 Task: select the column and use the randomize range.
Action: Mouse pressed left at (294, 527)
Screenshot: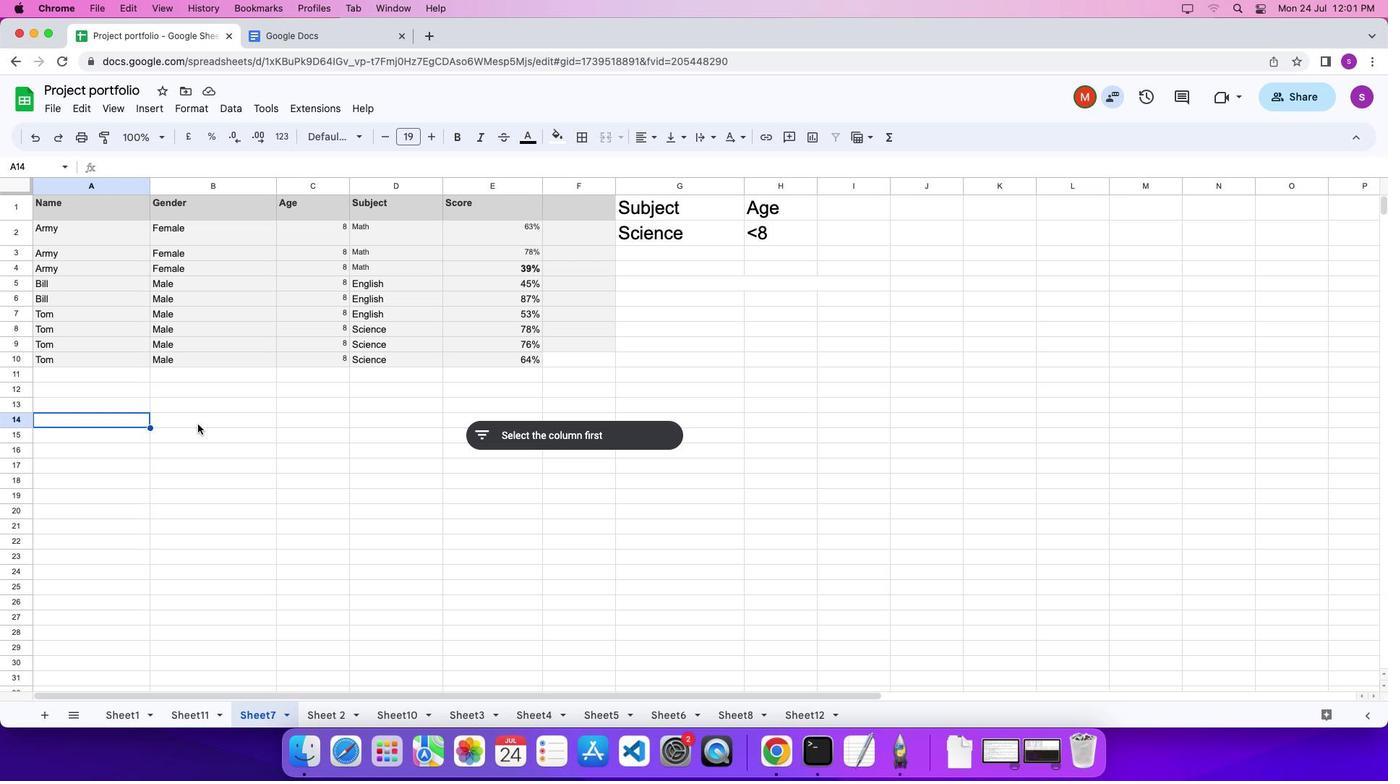 
Action: Mouse moved to (67, 209)
Screenshot: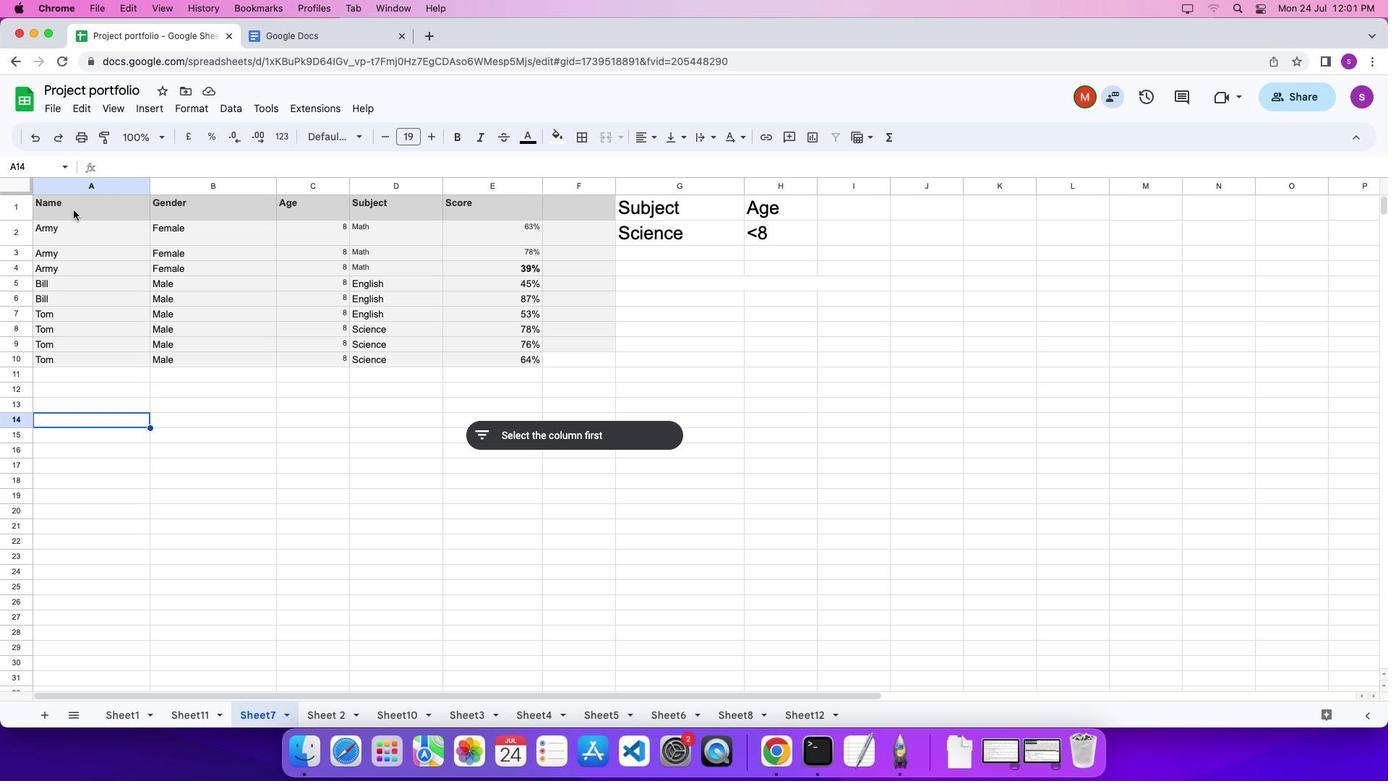 
Action: Mouse pressed left at (67, 209)
Screenshot: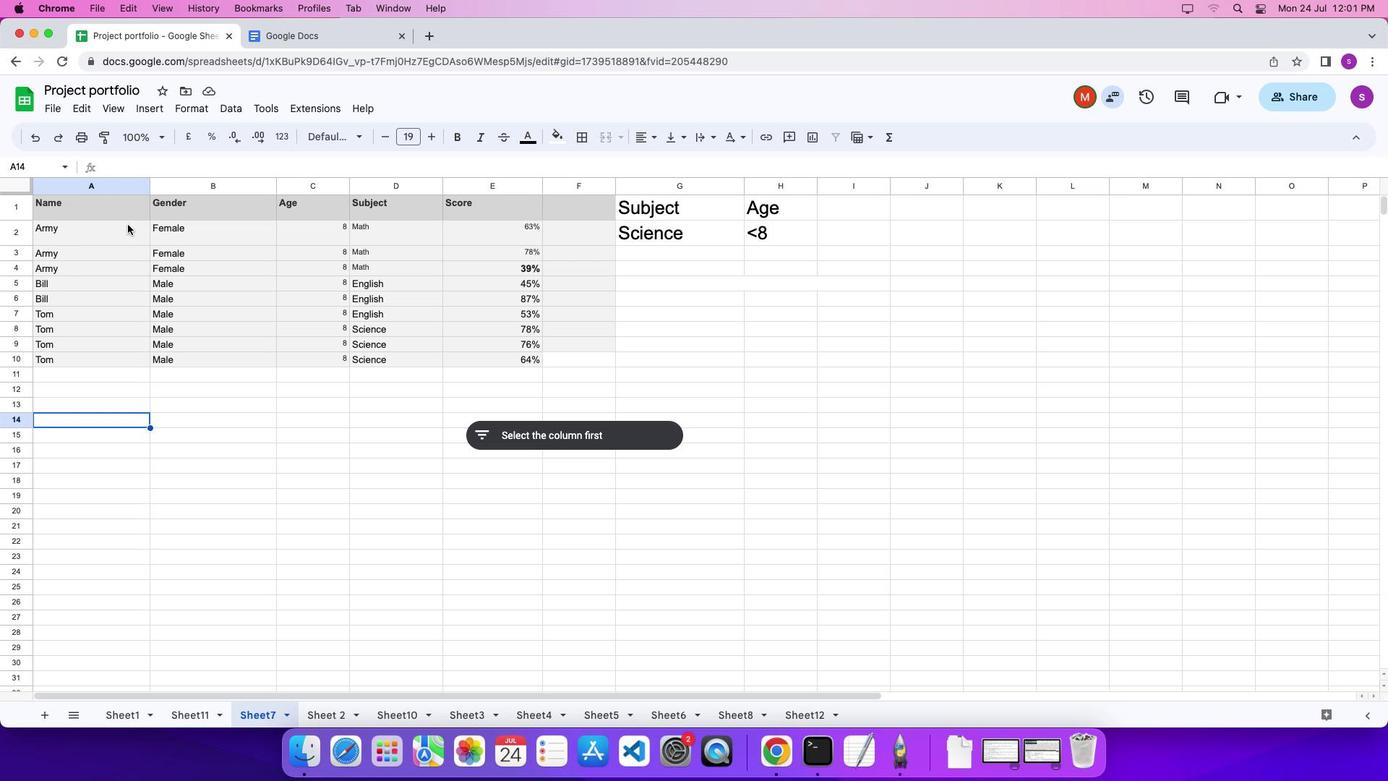 
Action: Mouse moved to (240, 109)
Screenshot: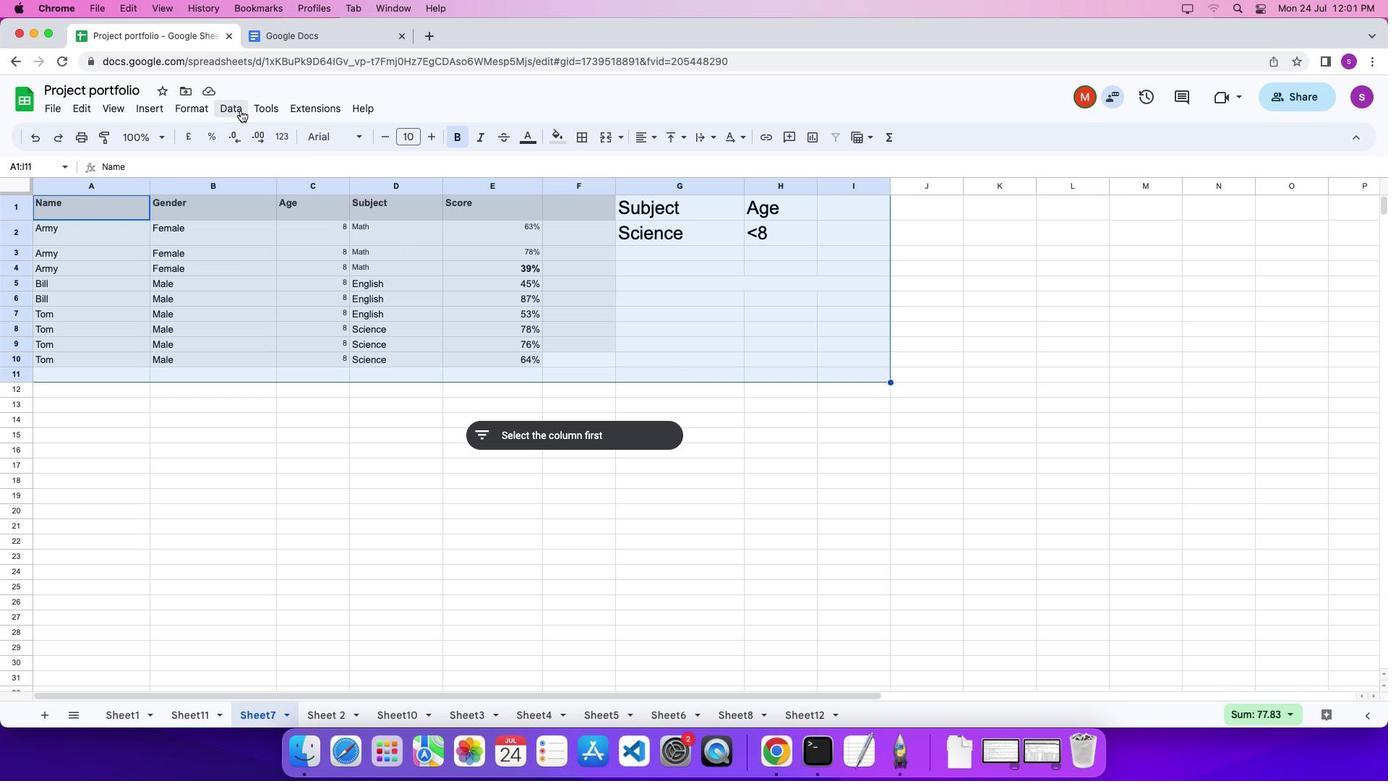 
Action: Mouse pressed left at (240, 109)
Screenshot: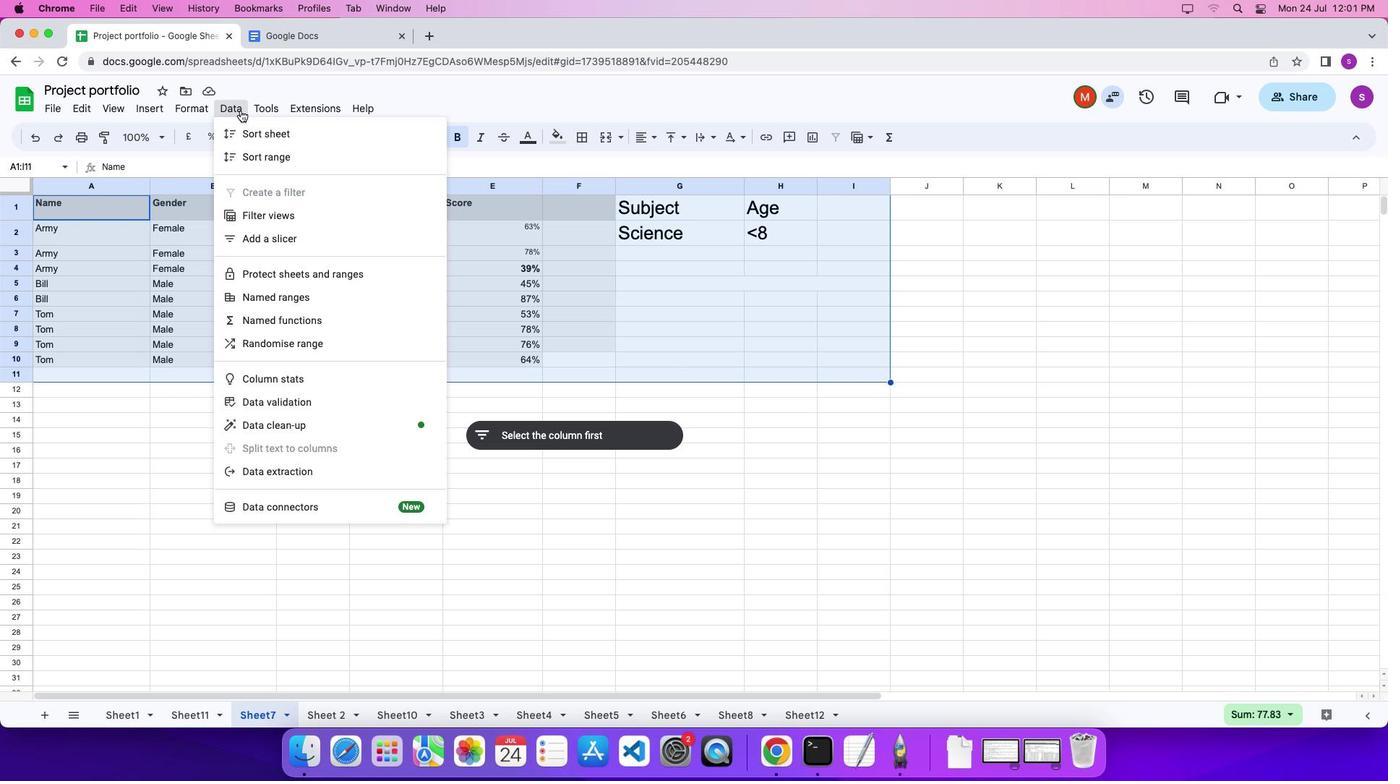 
Action: Mouse moved to (301, 339)
Screenshot: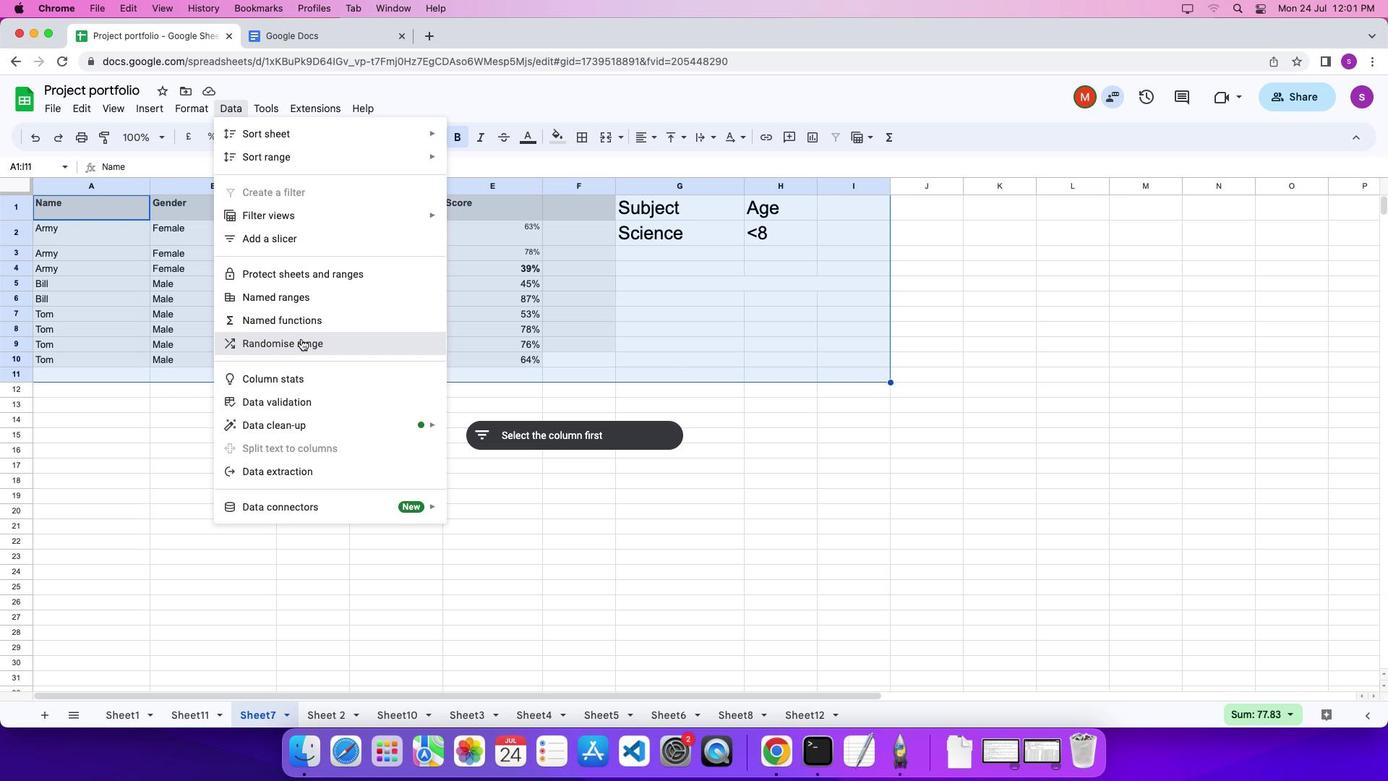 
Action: Mouse pressed left at (301, 339)
Screenshot: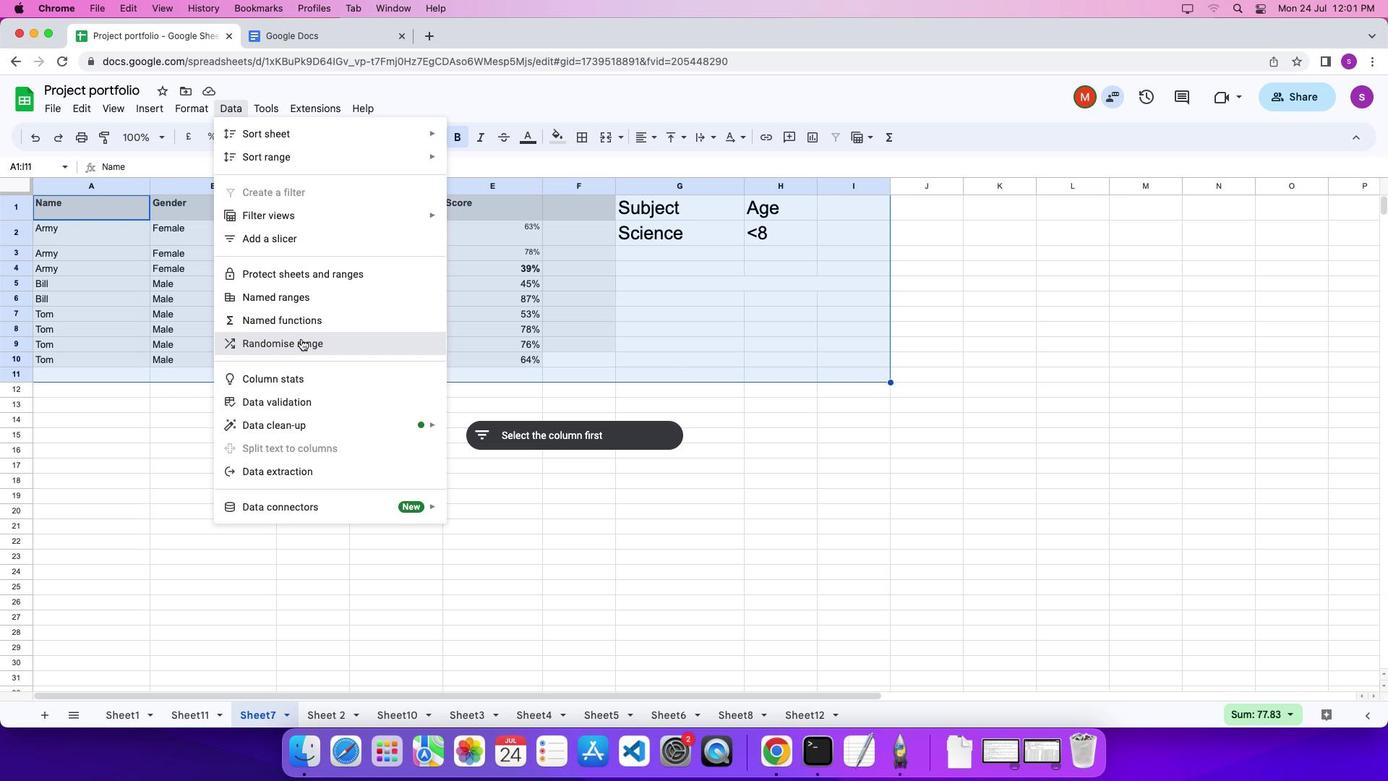 
